 Task: Add Tillamook Smoked Black Pepper White Cheddar Cheese Snacks 10 Pack to the cart.
Action: Mouse moved to (63, 281)
Screenshot: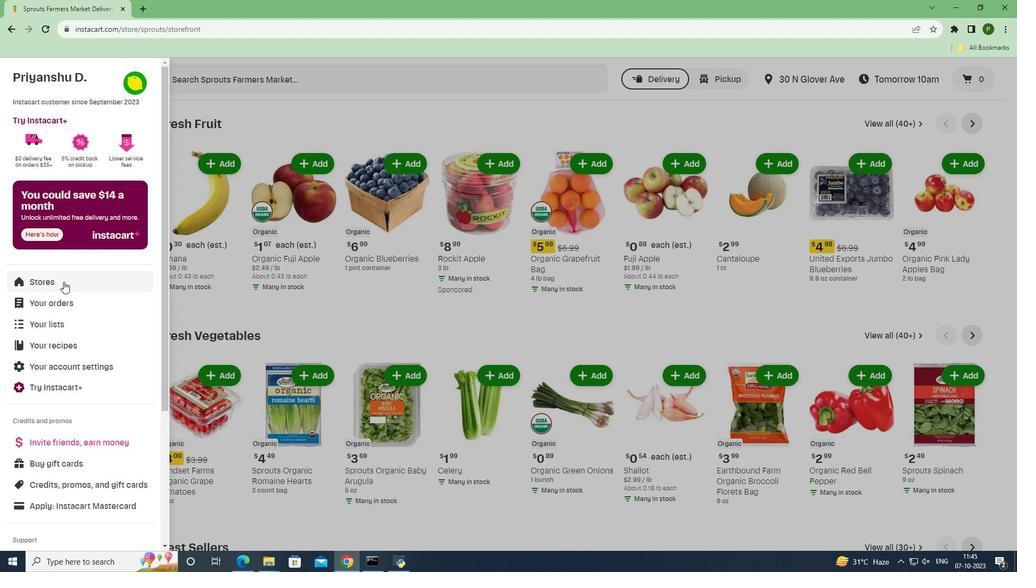 
Action: Mouse pressed left at (63, 281)
Screenshot: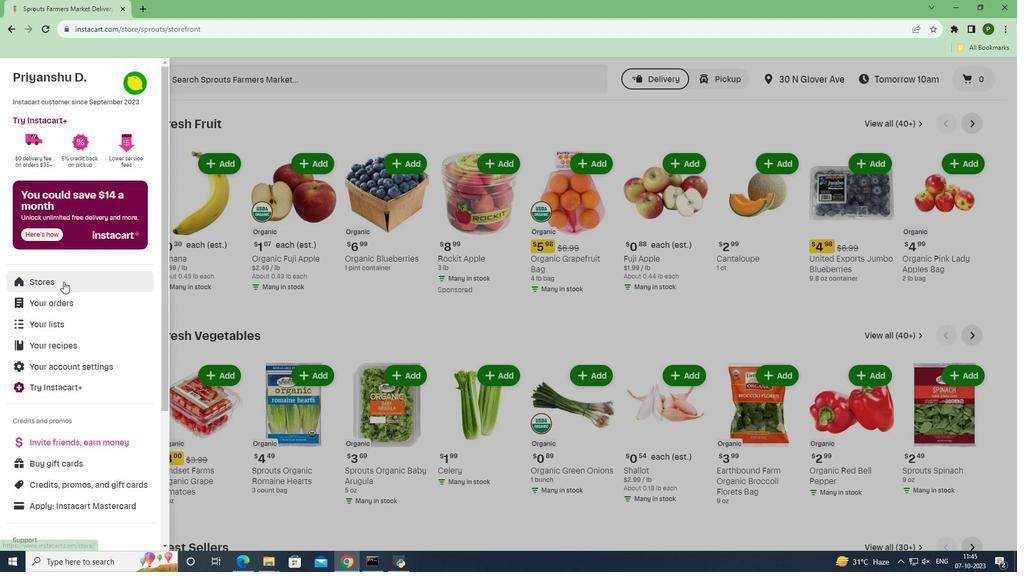 
Action: Mouse moved to (246, 112)
Screenshot: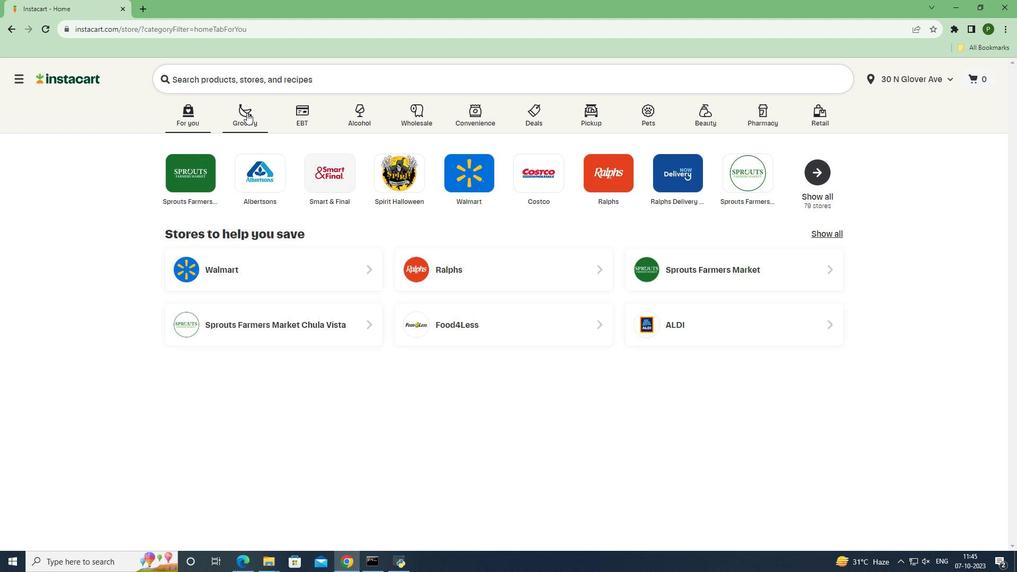 
Action: Mouse pressed left at (246, 112)
Screenshot: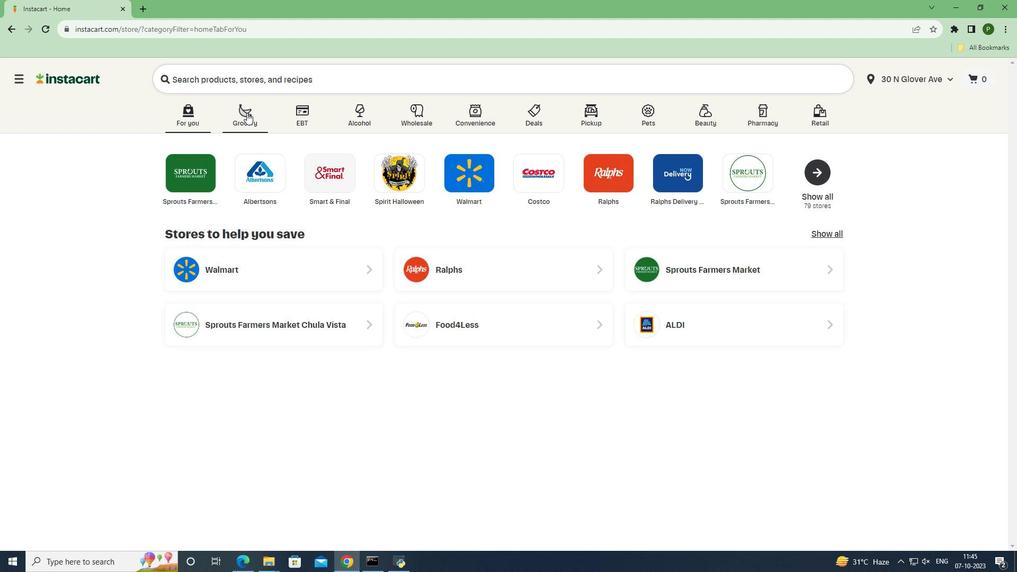 
Action: Mouse moved to (420, 248)
Screenshot: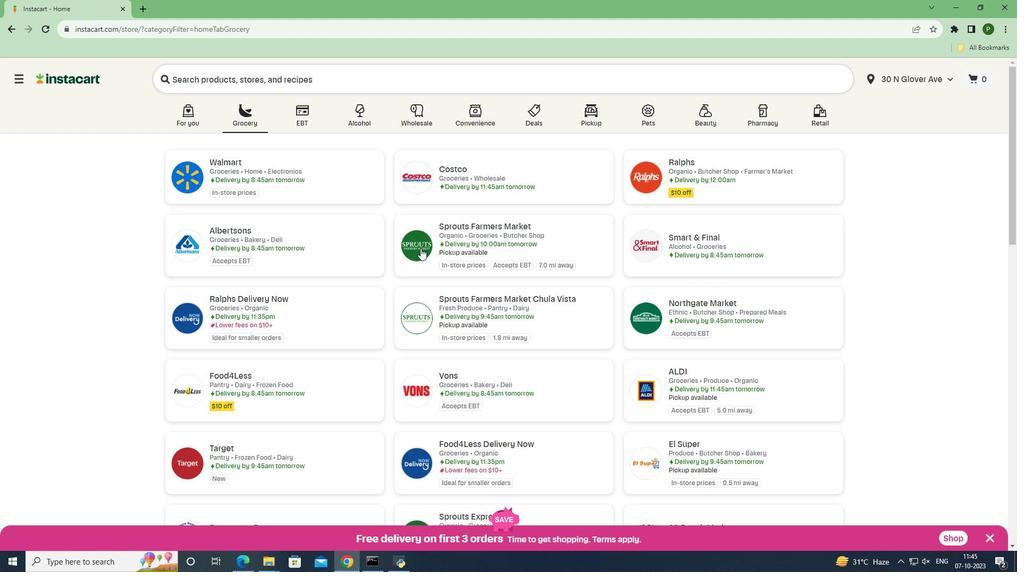 
Action: Mouse pressed left at (420, 248)
Screenshot: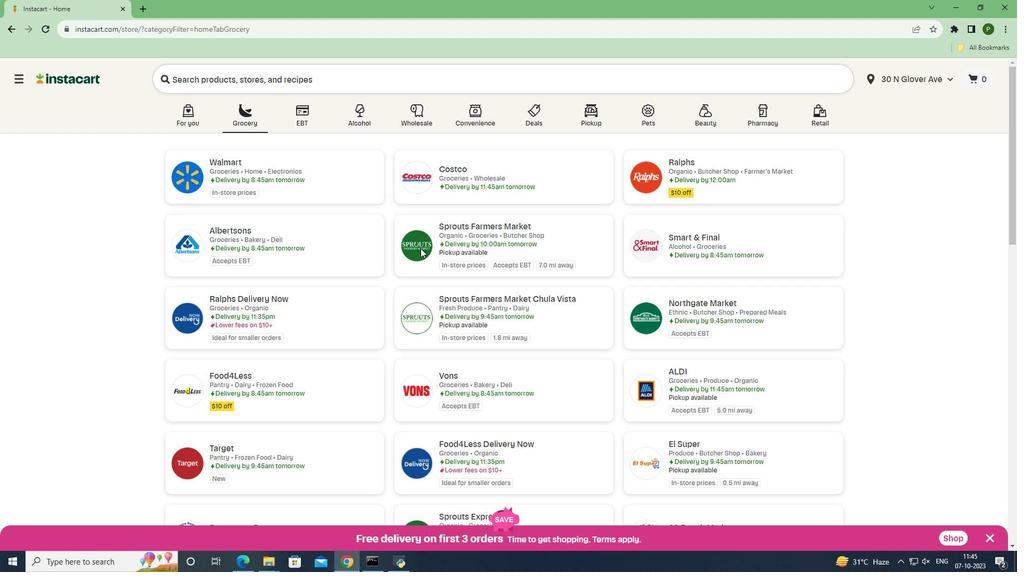 
Action: Mouse moved to (50, 339)
Screenshot: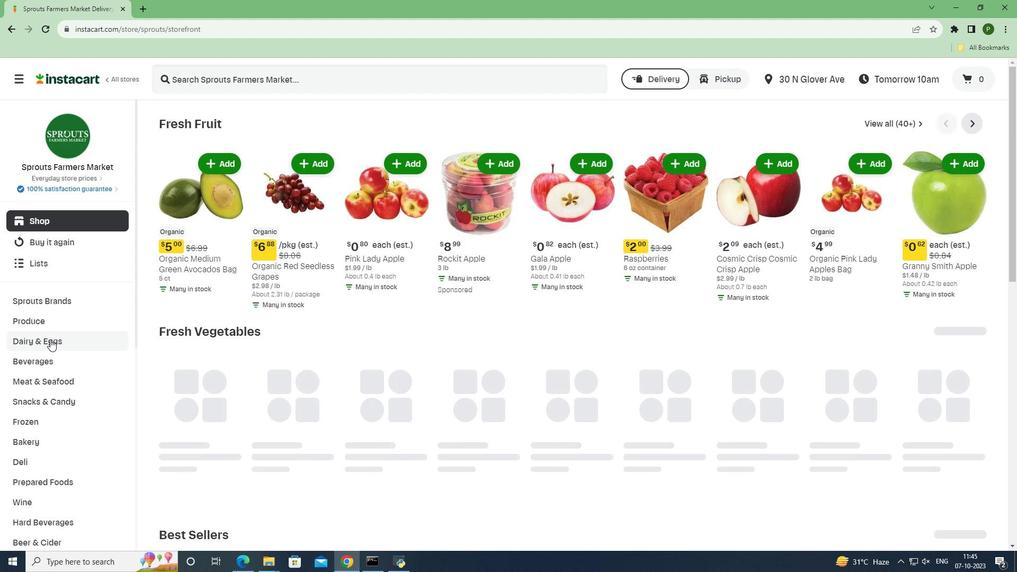 
Action: Mouse pressed left at (50, 339)
Screenshot: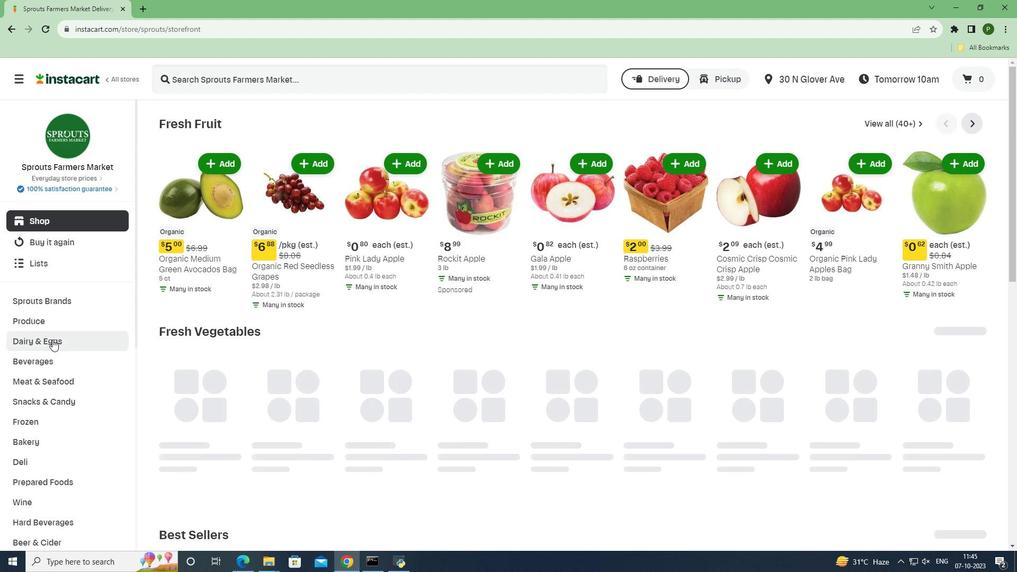 
Action: Mouse moved to (48, 380)
Screenshot: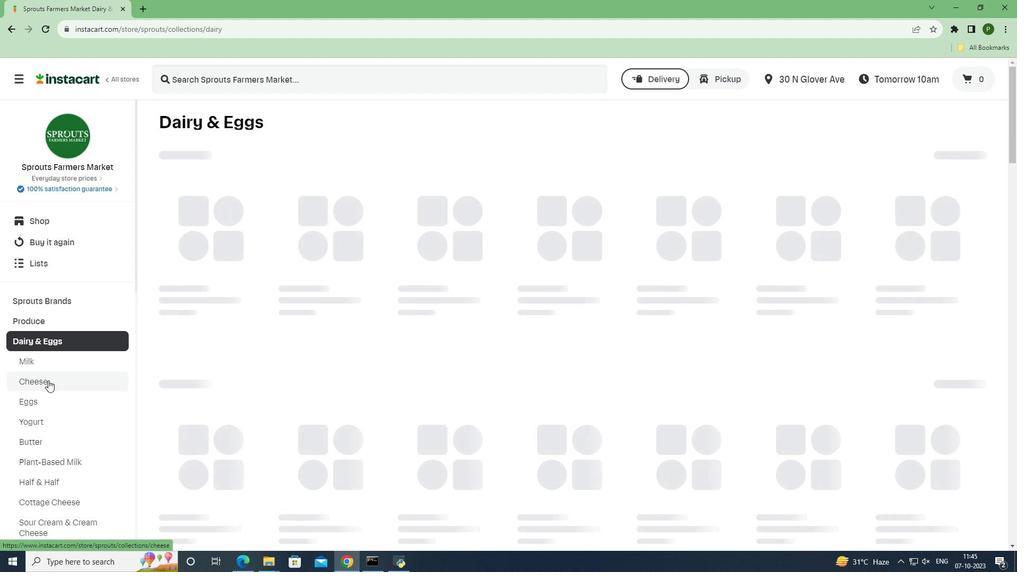 
Action: Mouse pressed left at (48, 380)
Screenshot: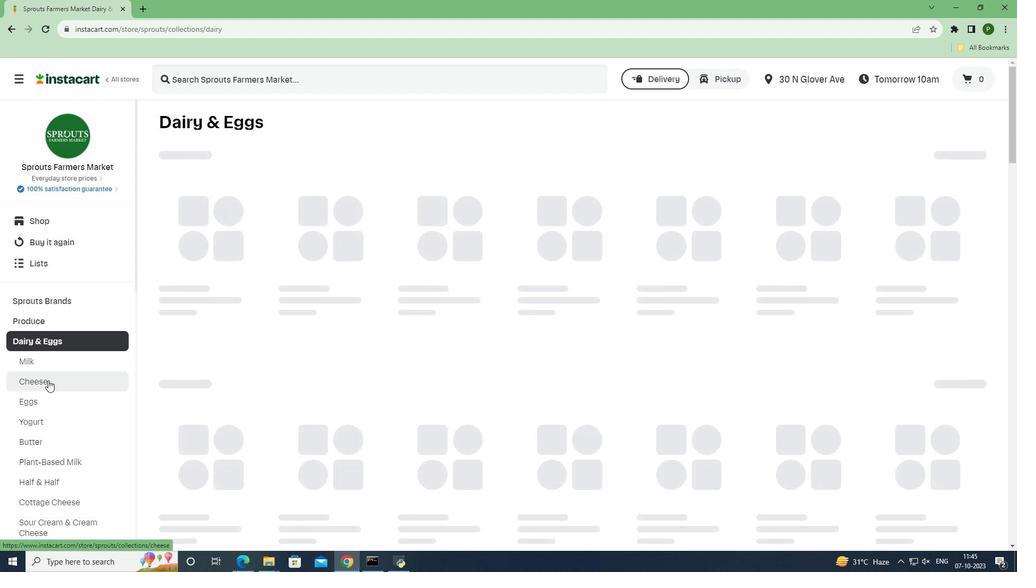 
Action: Mouse moved to (208, 78)
Screenshot: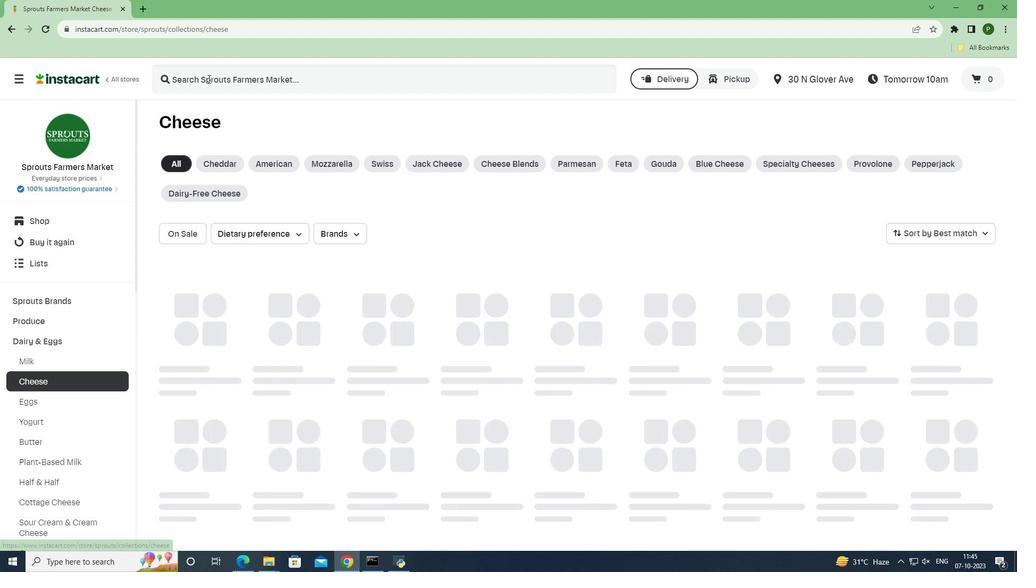 
Action: Mouse pressed left at (208, 78)
Screenshot: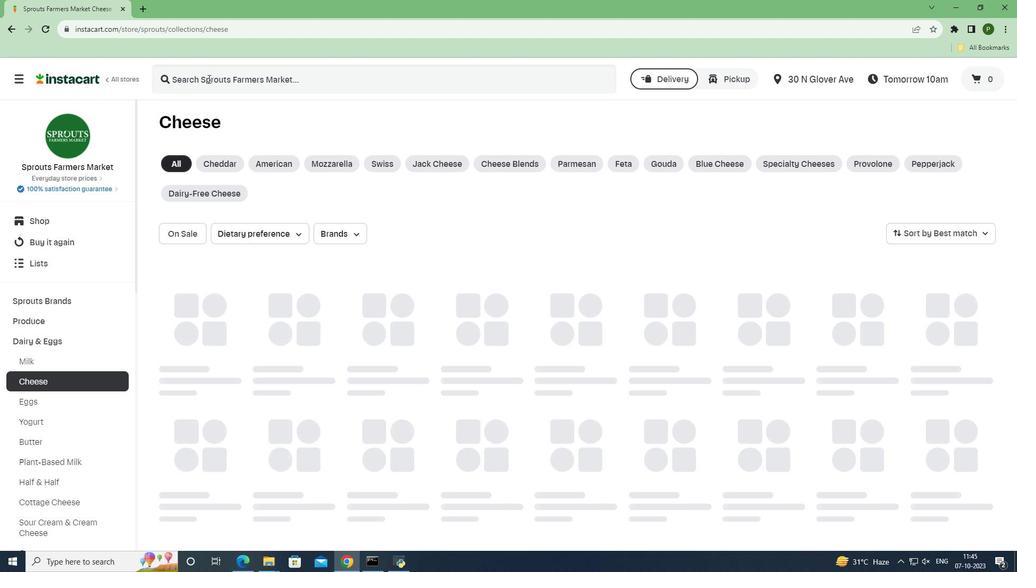 
Action: Key pressed <Key.caps_lock>T<Key.caps_lock>illamook<Key.space><Key.caps_lock>S<Key.caps_lock>moked<Key.space><Key.caps_lock>B<Key.caps_lock>lack<Key.space><Key.caps_lock>P<Key.caps_lock>epper<Key.space><Key.caps_lock>W<Key.caps_lock>hite<Key.space><Key.caps_lock>C<Key.caps_lock>heddar<Key.space><Key.caps_lock>C<Key.caps_lock>heese<Key.space><Key.caps_lock>S<Key.caps_lock>nacks<Key.space>10<Key.space><Key.caps_lock>P<Key.caps_lock>ack<Key.enter>
Screenshot: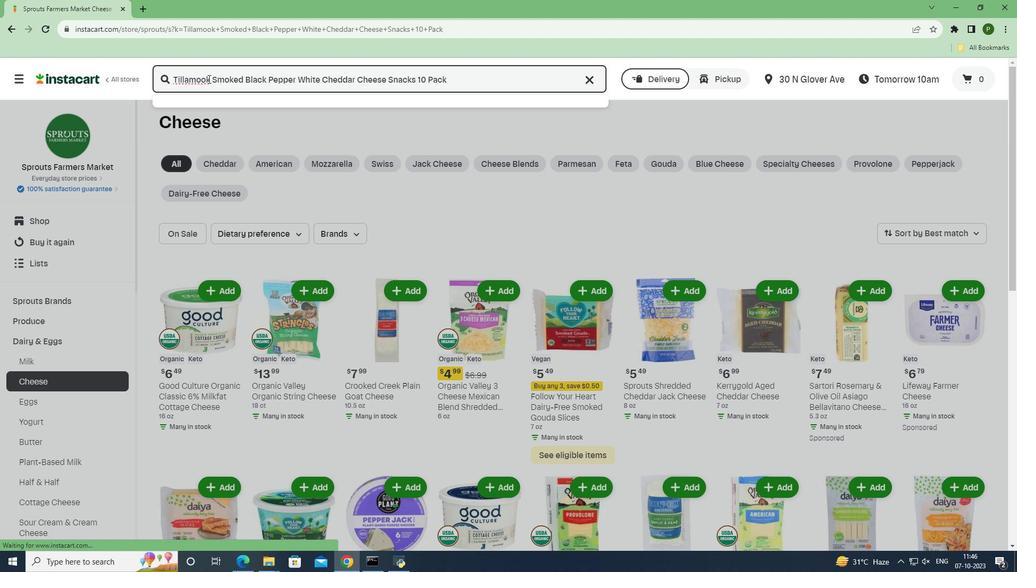 
Action: Mouse moved to (443, 189)
Screenshot: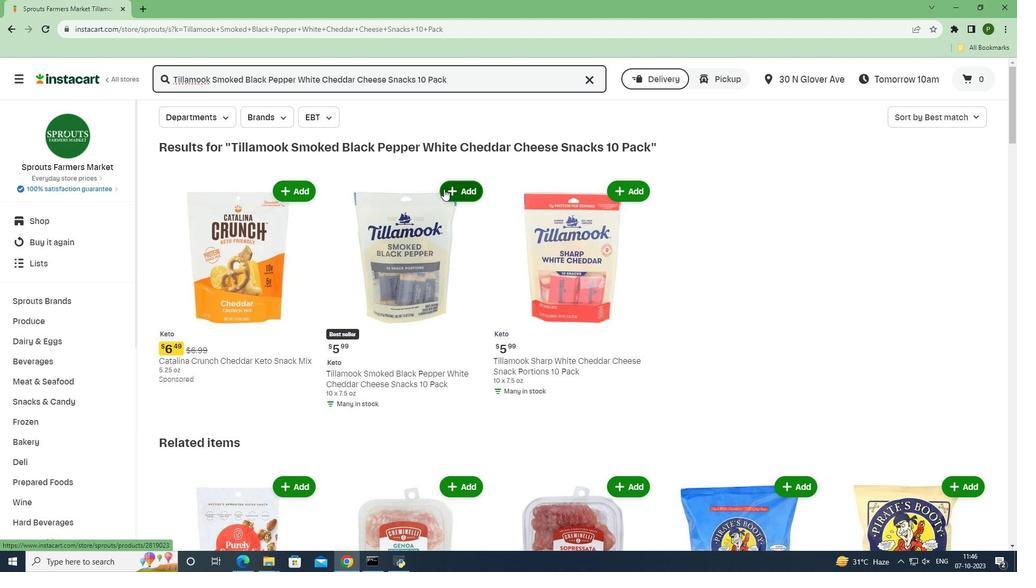 
Action: Mouse pressed left at (443, 189)
Screenshot: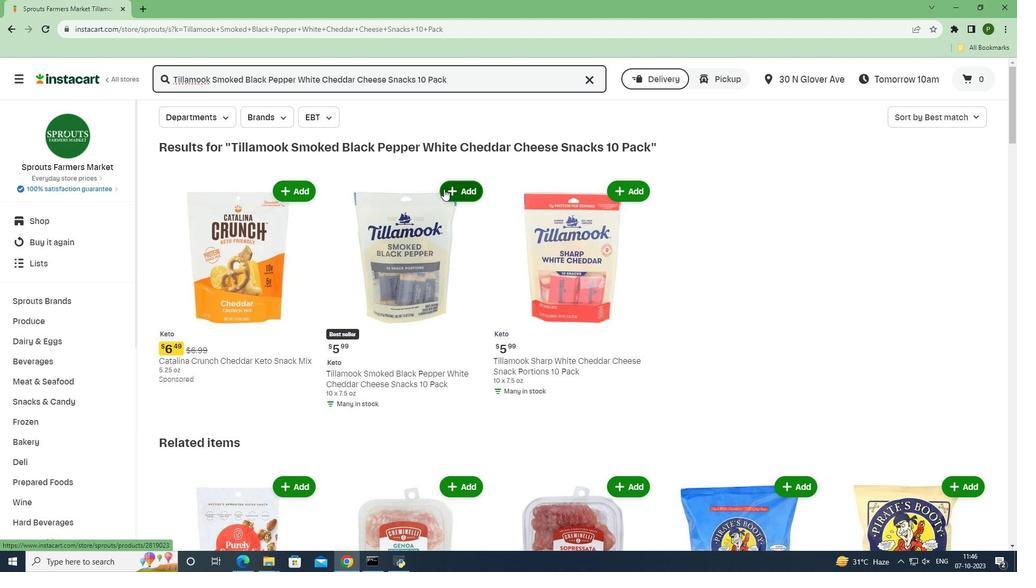 
Action: Mouse moved to (484, 239)
Screenshot: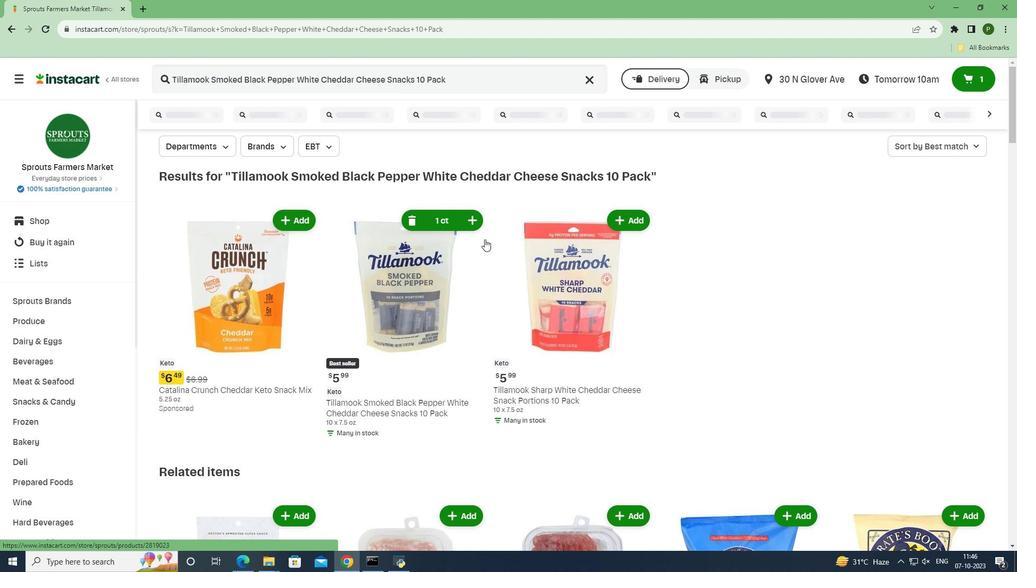 
